 Task: Turn on the display "People also viewed" box on your profile page.
Action: Mouse moved to (662, 80)
Screenshot: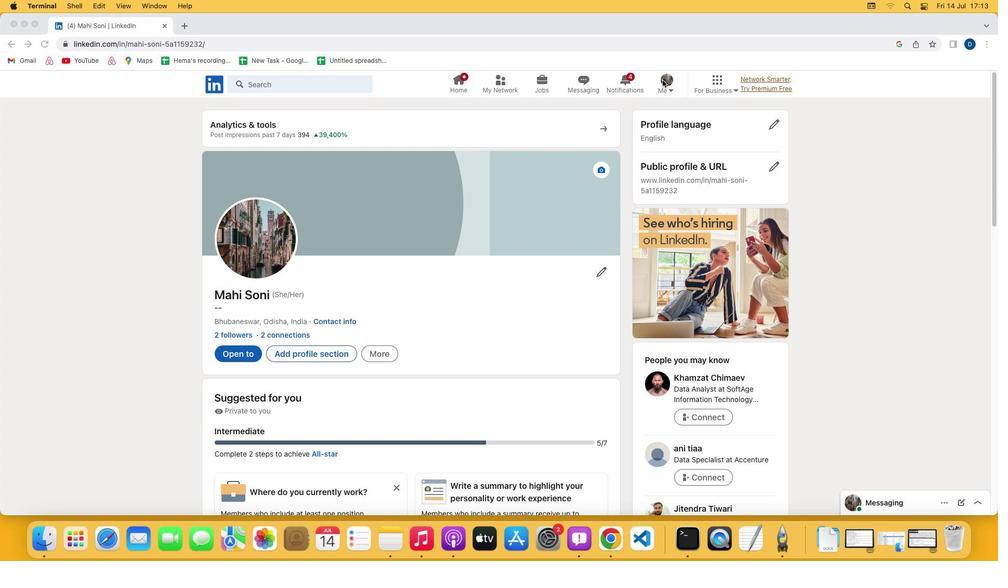 
Action: Mouse pressed left at (662, 80)
Screenshot: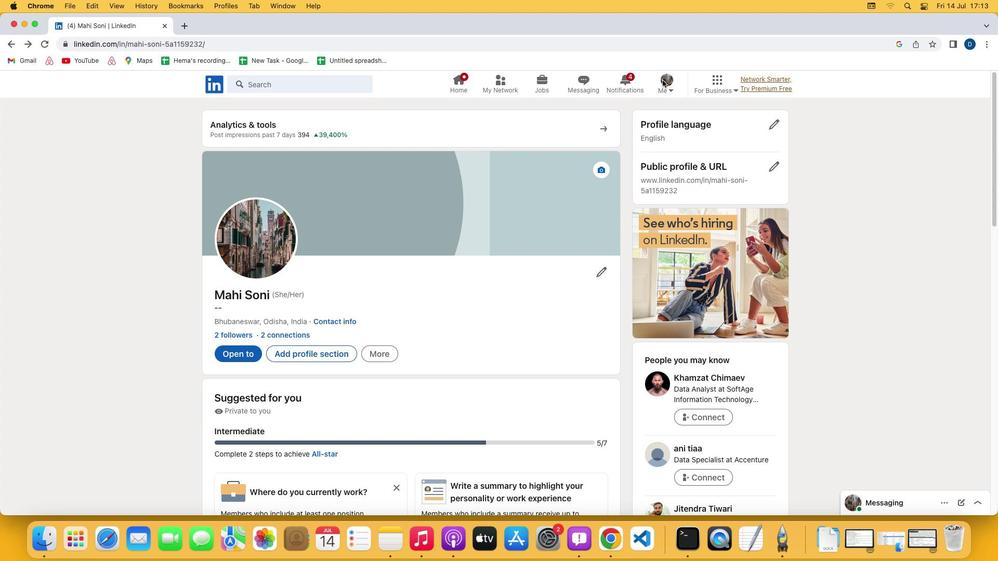 
Action: Mouse pressed left at (662, 80)
Screenshot: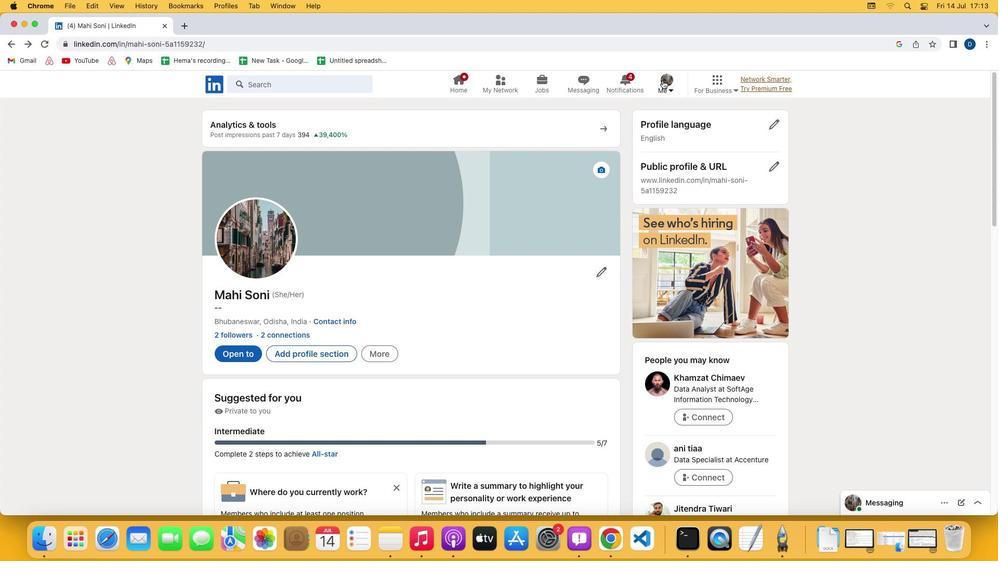 
Action: Mouse moved to (585, 196)
Screenshot: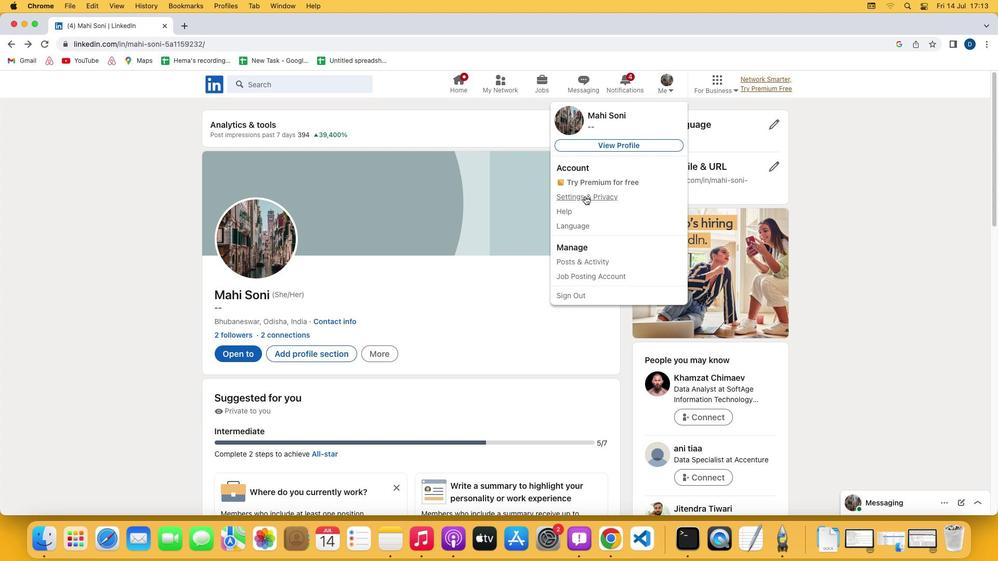 
Action: Mouse pressed left at (585, 196)
Screenshot: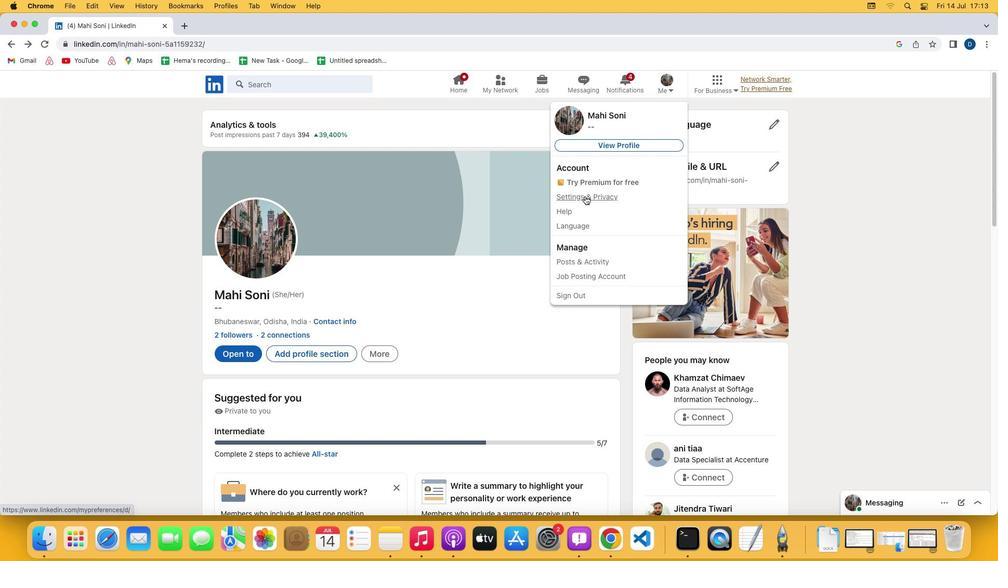 
Action: Mouse moved to (471, 479)
Screenshot: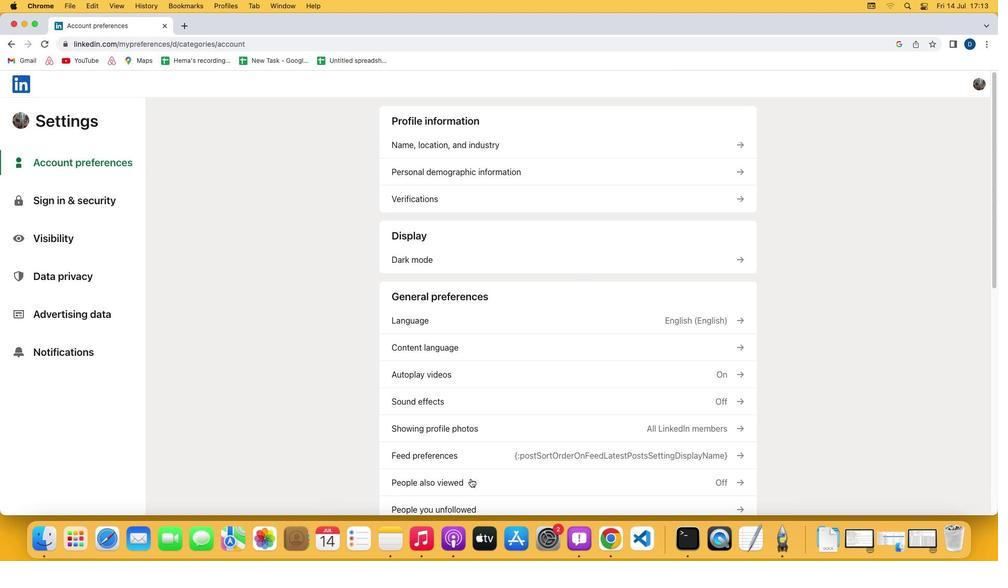 
Action: Mouse pressed left at (471, 479)
Screenshot: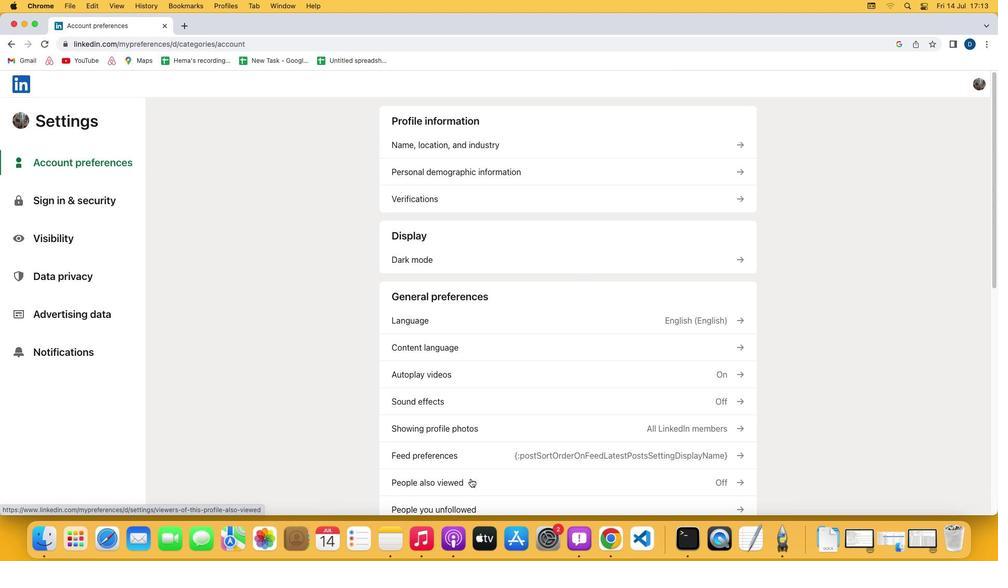 
Action: Mouse moved to (727, 185)
Screenshot: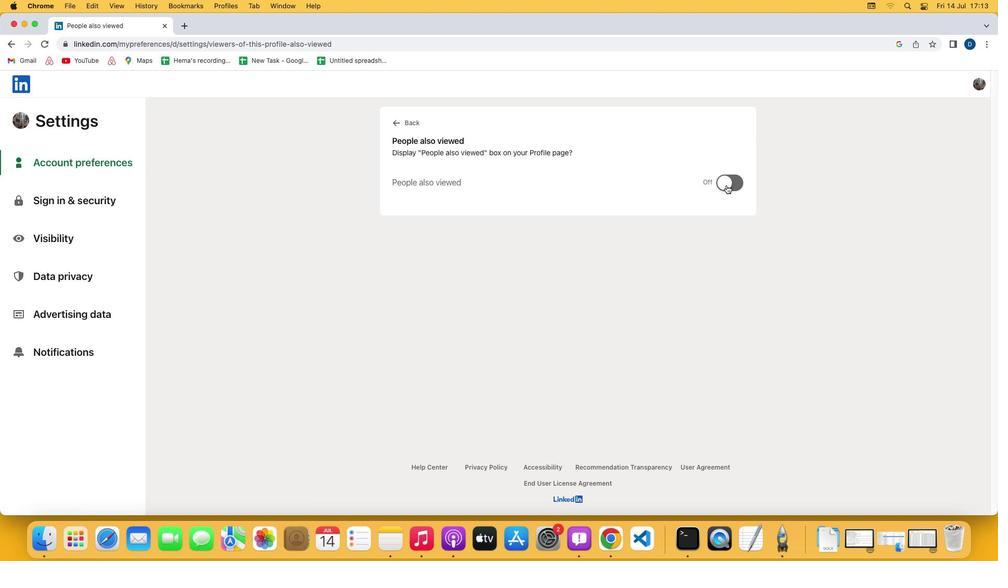 
Action: Mouse pressed left at (727, 185)
Screenshot: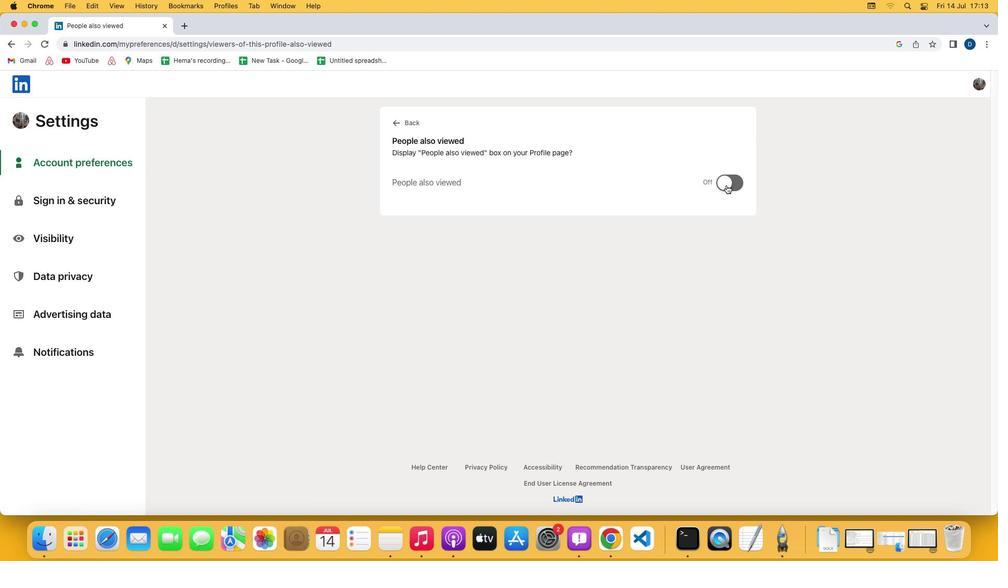 
